 Task: Create a task  Create a feature for users to track and manage expenses within the app , assign it to team member softage.10@softage.net in the project Visionary and update the status of the task to  On Track  , set the priority of the task to High.
Action: Mouse moved to (52, 375)
Screenshot: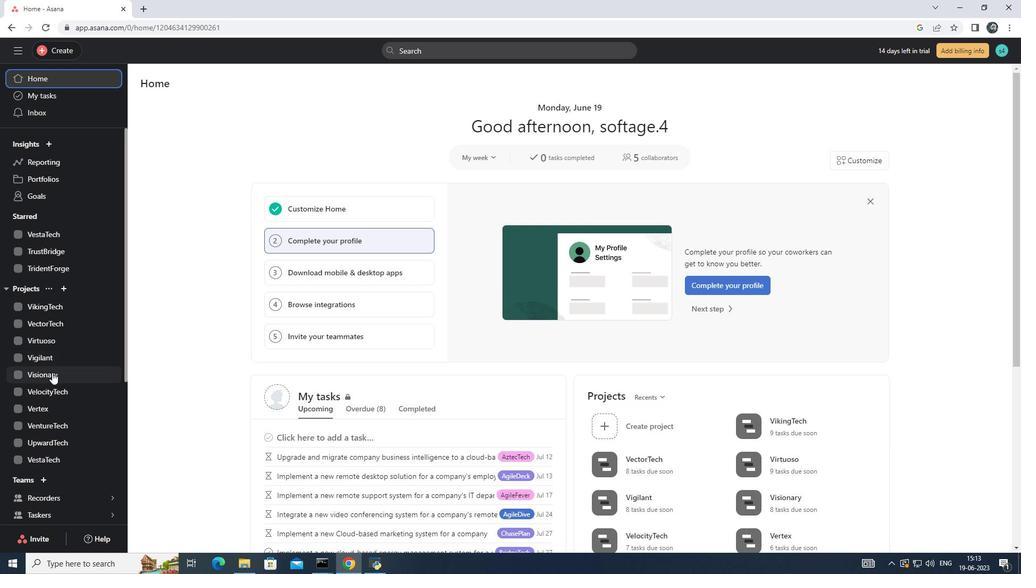
Action: Mouse pressed left at (52, 375)
Screenshot: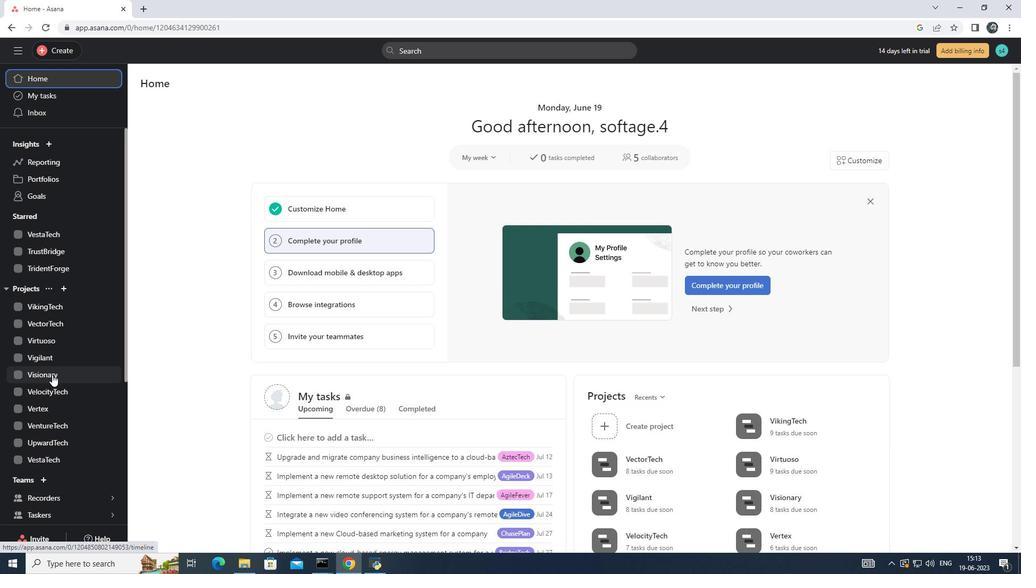 
Action: Mouse moved to (155, 130)
Screenshot: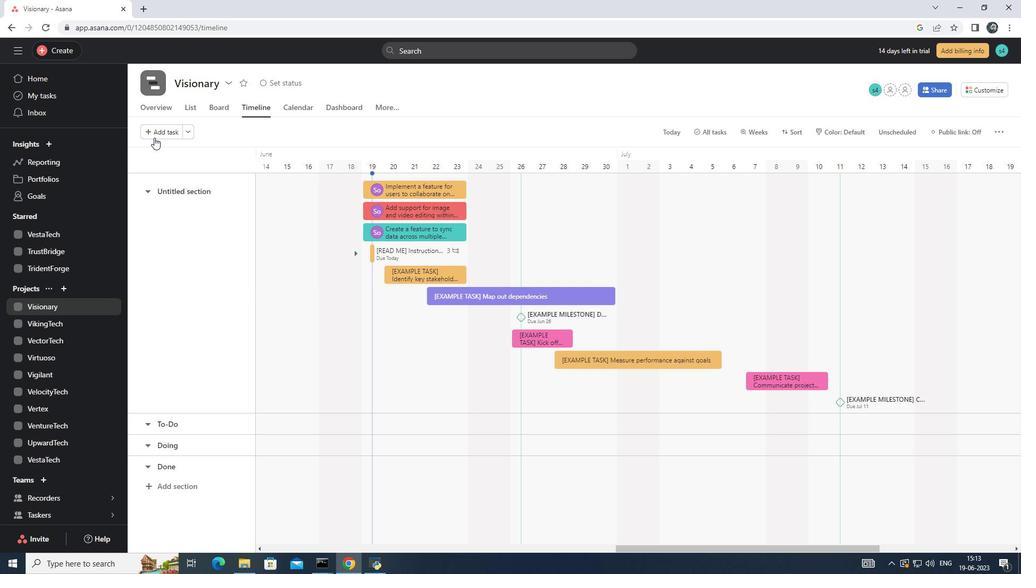 
Action: Mouse pressed left at (155, 130)
Screenshot: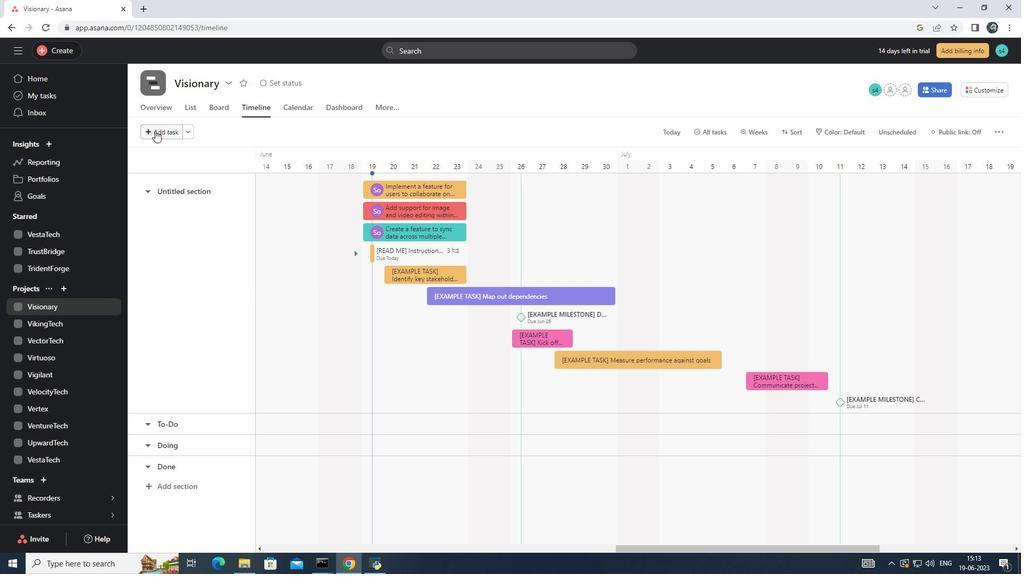 
Action: Mouse moved to (383, 191)
Screenshot: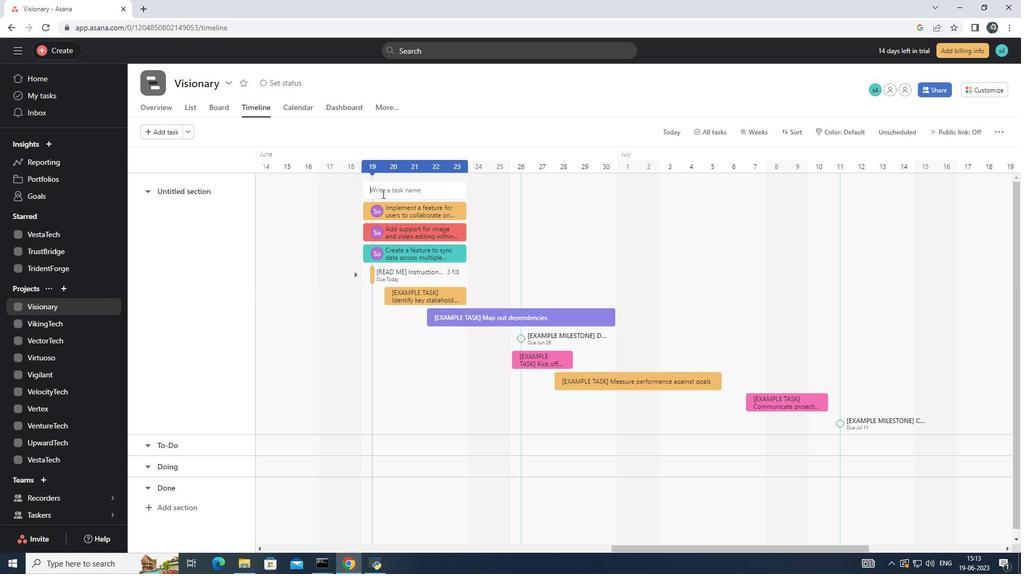 
Action: Mouse pressed left at (383, 191)
Screenshot: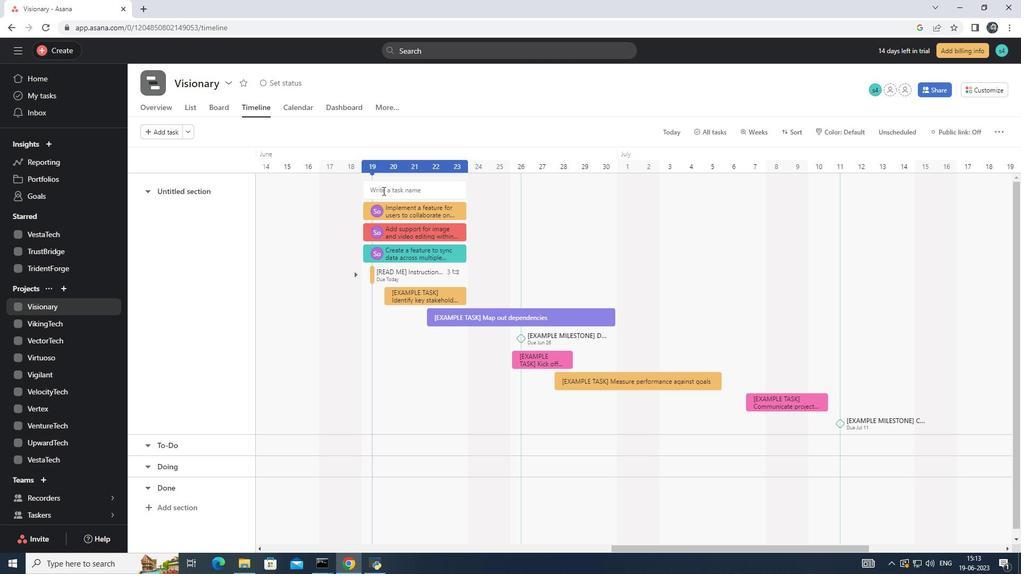 
Action: Key pressed <Key.shift>Create<Key.space>a<Key.space>feature<Key.space>for<Key.space>users<Key.space>to<Key.space>track<Key.space>and<Key.space>manage<Key.space>expenses<Key.space>within<Key.space>the<Key.space>app<Key.enter>
Screenshot: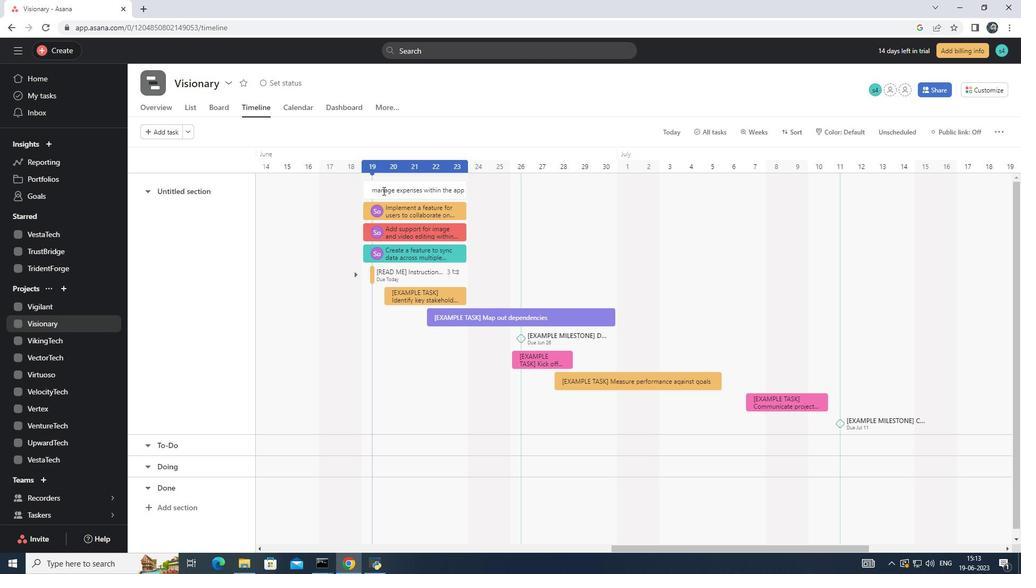 
Action: Mouse moved to (415, 190)
Screenshot: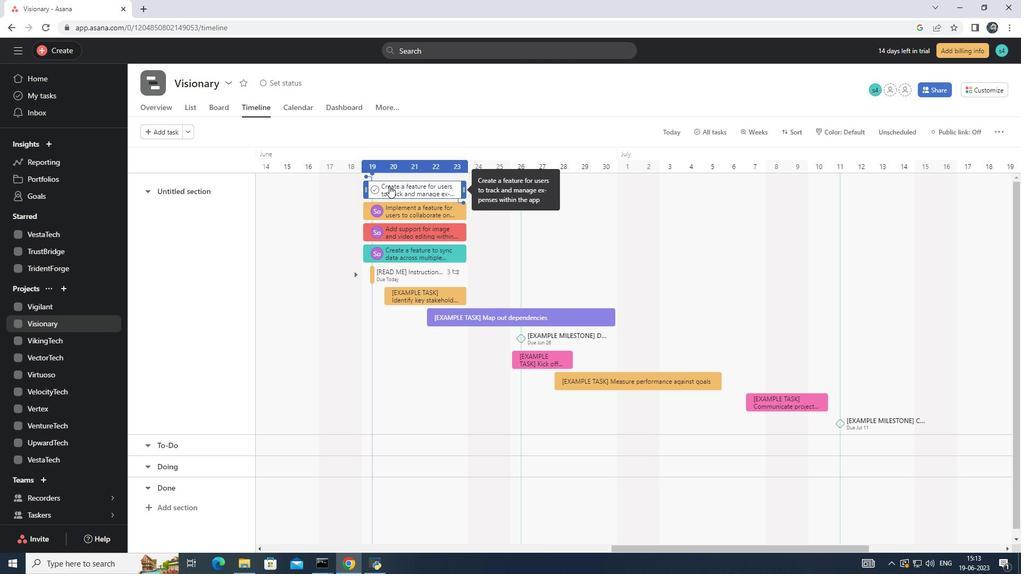 
Action: Mouse pressed left at (415, 190)
Screenshot: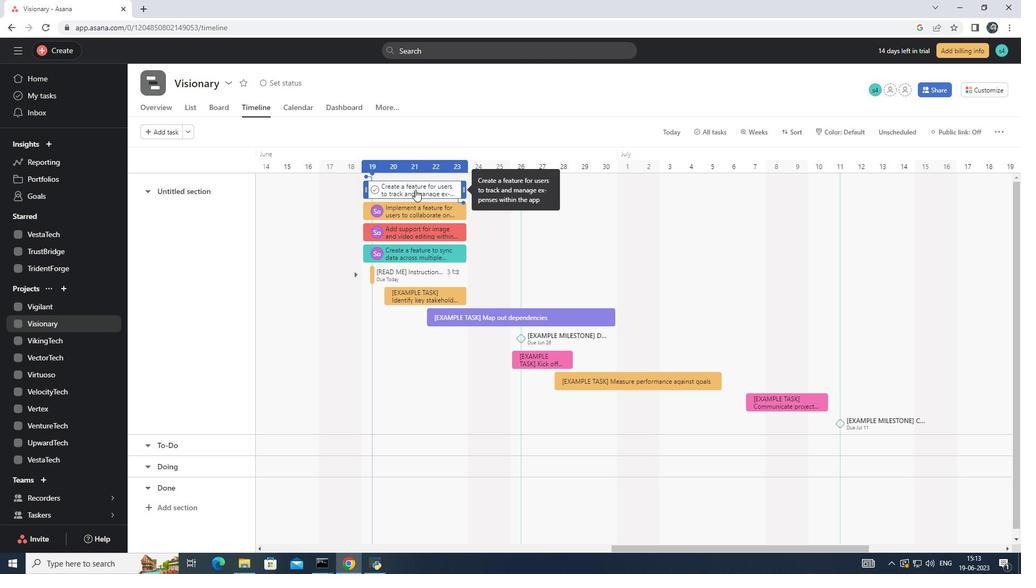 
Action: Mouse moved to (747, 207)
Screenshot: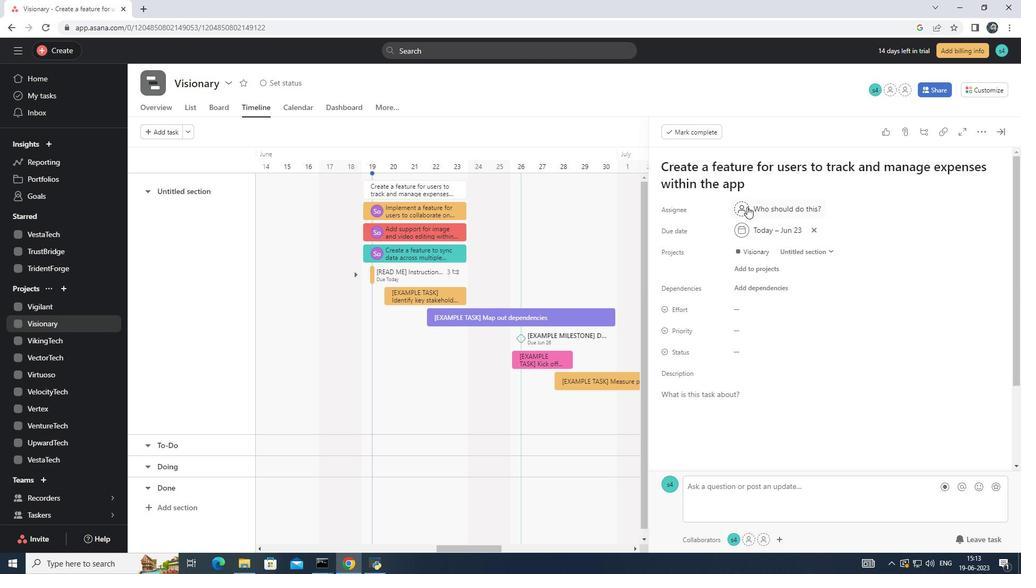 
Action: Mouse pressed left at (747, 207)
Screenshot: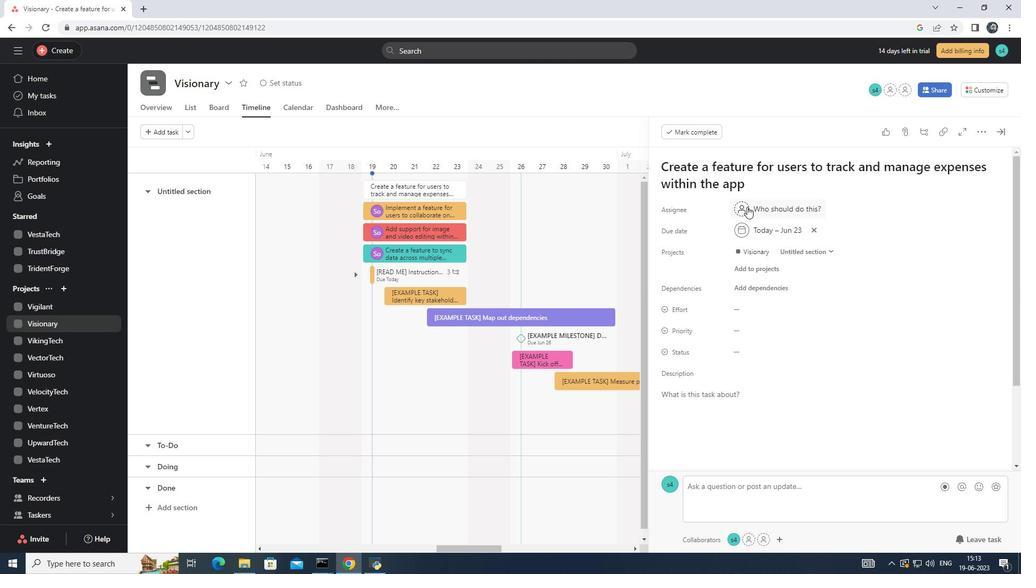 
Action: Mouse moved to (768, 208)
Screenshot: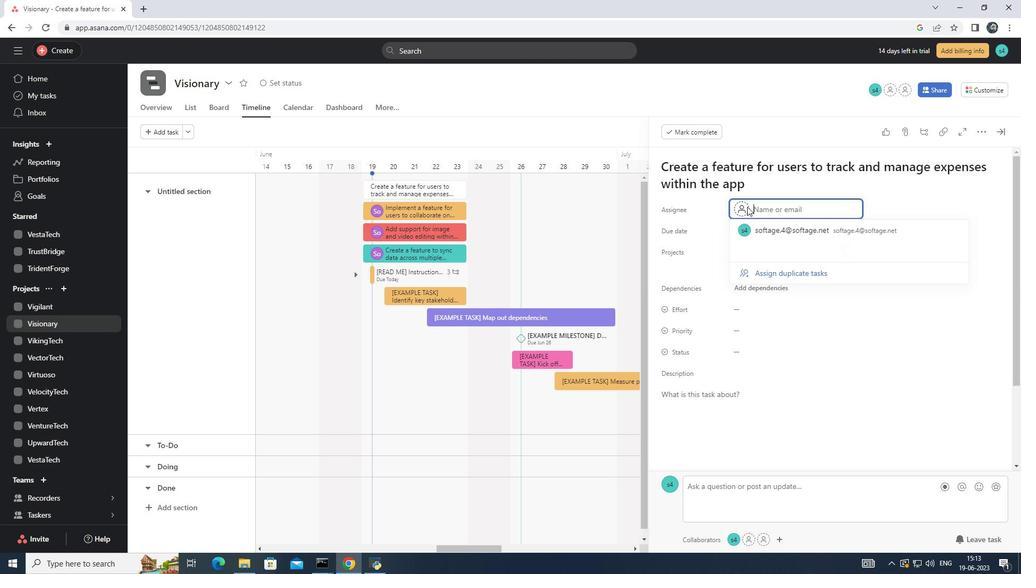 
Action: Key pressed softage.10<Key.shift>@softage.net<Key.enter>
Screenshot: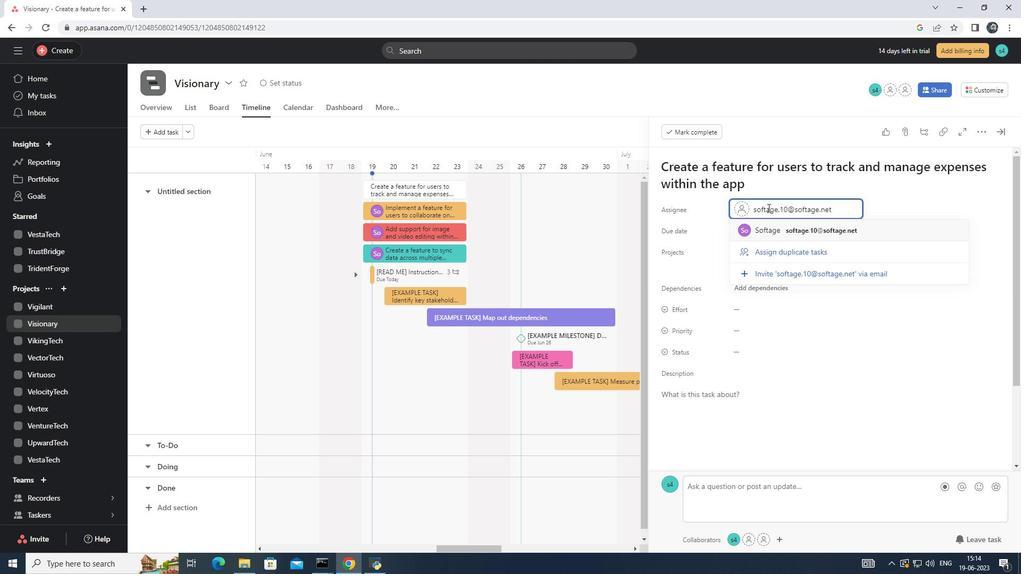 
Action: Mouse moved to (766, 352)
Screenshot: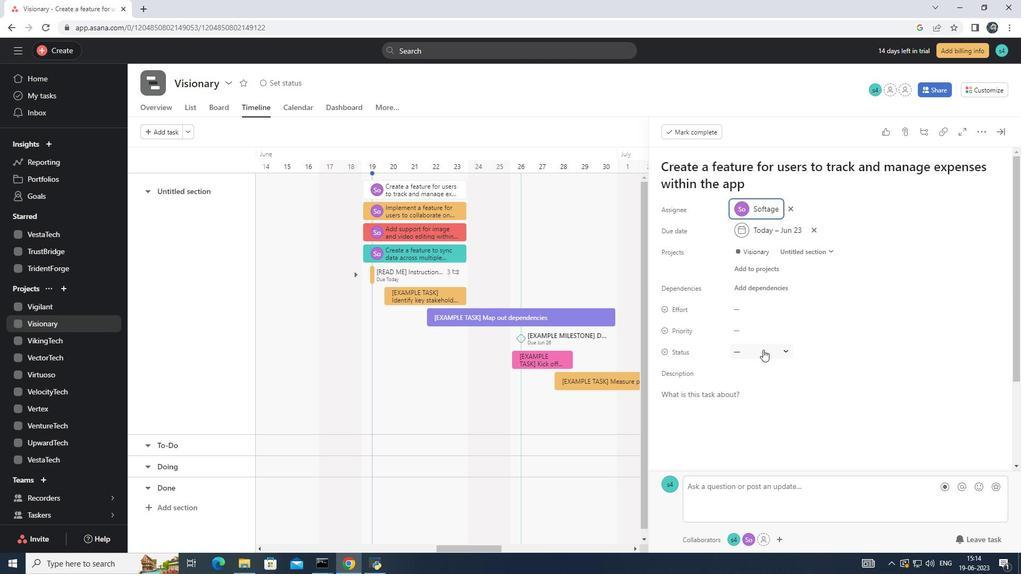 
Action: Mouse pressed left at (766, 352)
Screenshot: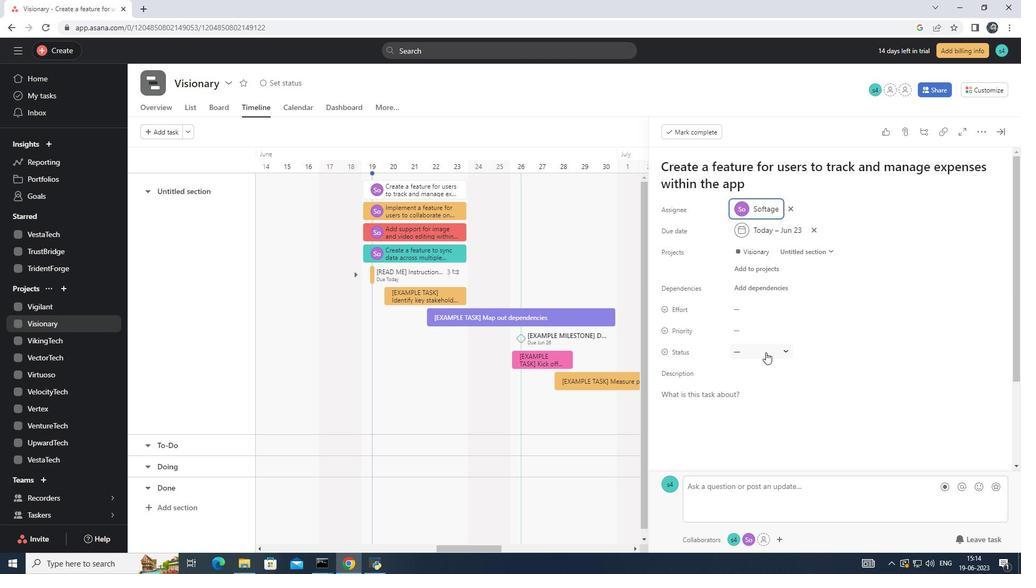 
Action: Mouse moved to (784, 388)
Screenshot: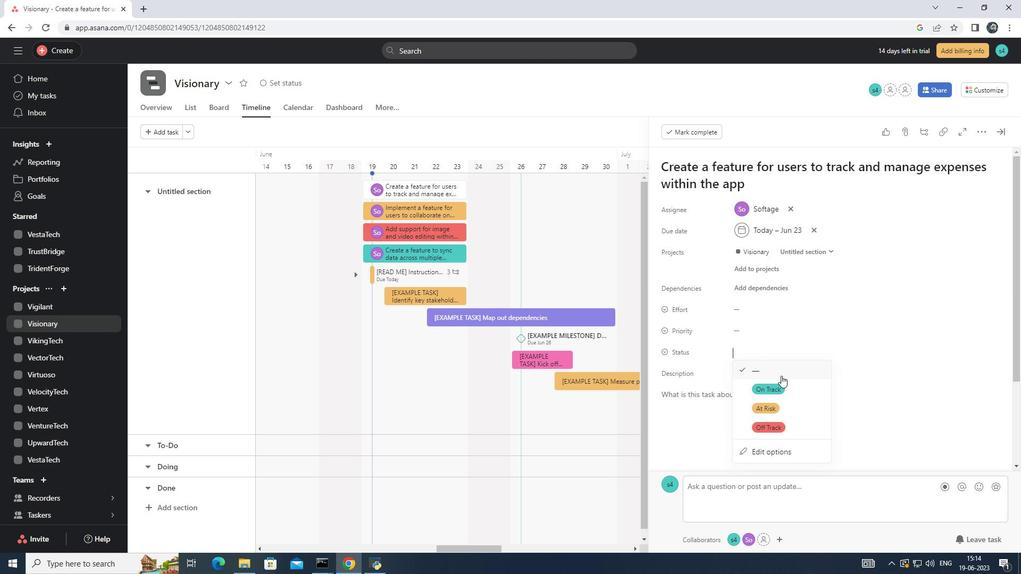 
Action: Mouse pressed left at (784, 388)
Screenshot: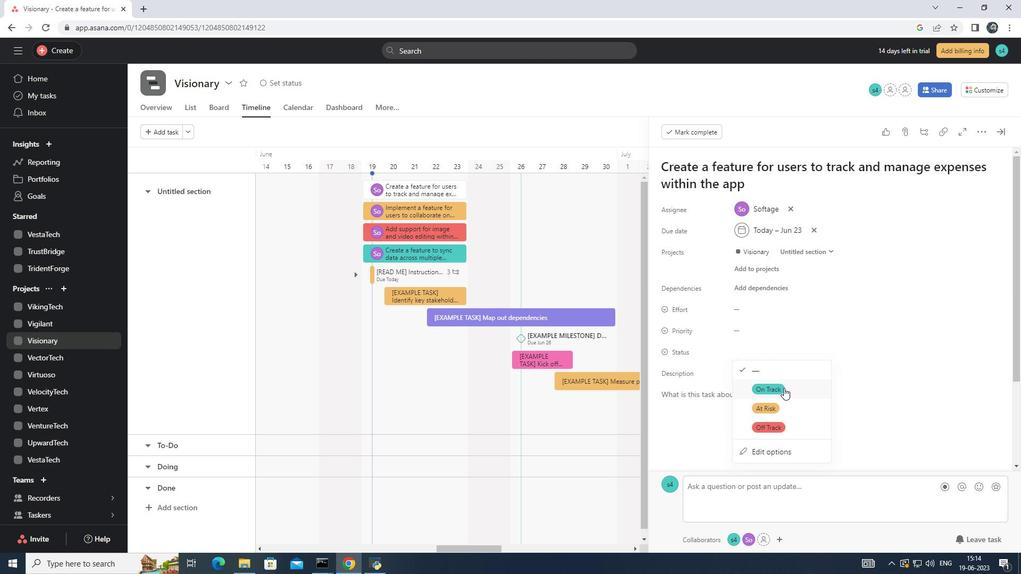 
Action: Mouse moved to (758, 331)
Screenshot: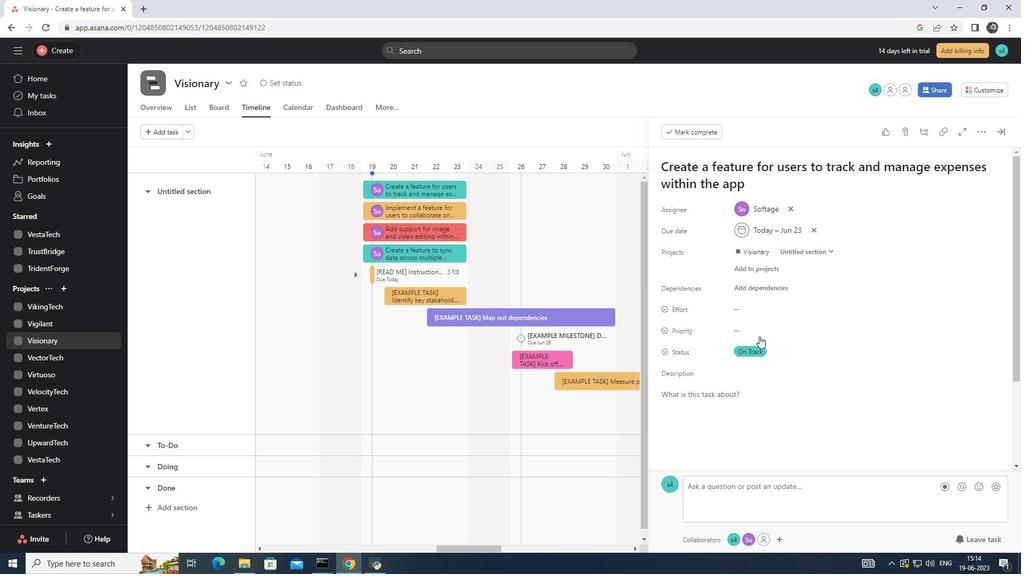 
Action: Mouse pressed left at (758, 331)
Screenshot: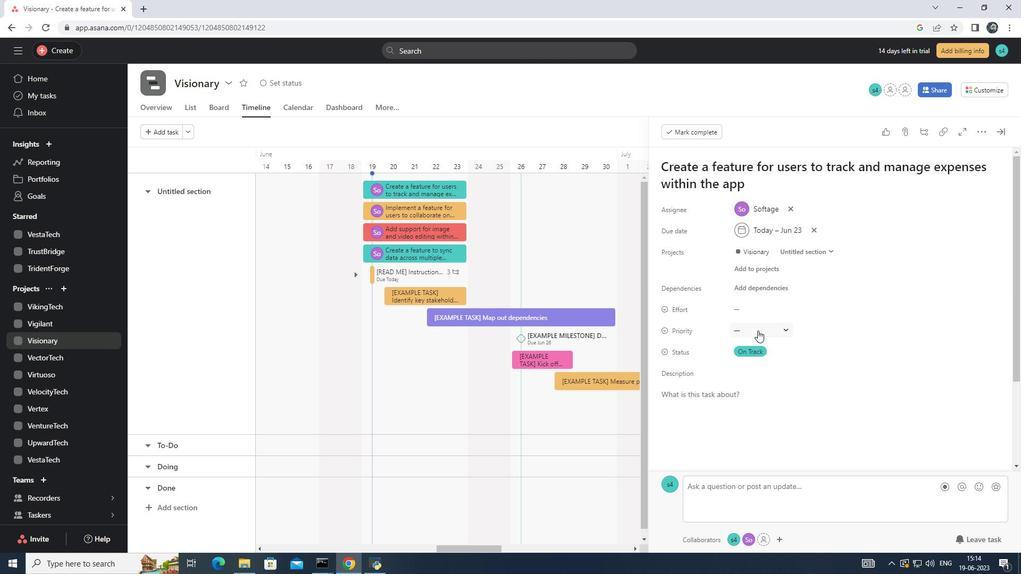 
Action: Mouse moved to (787, 369)
Screenshot: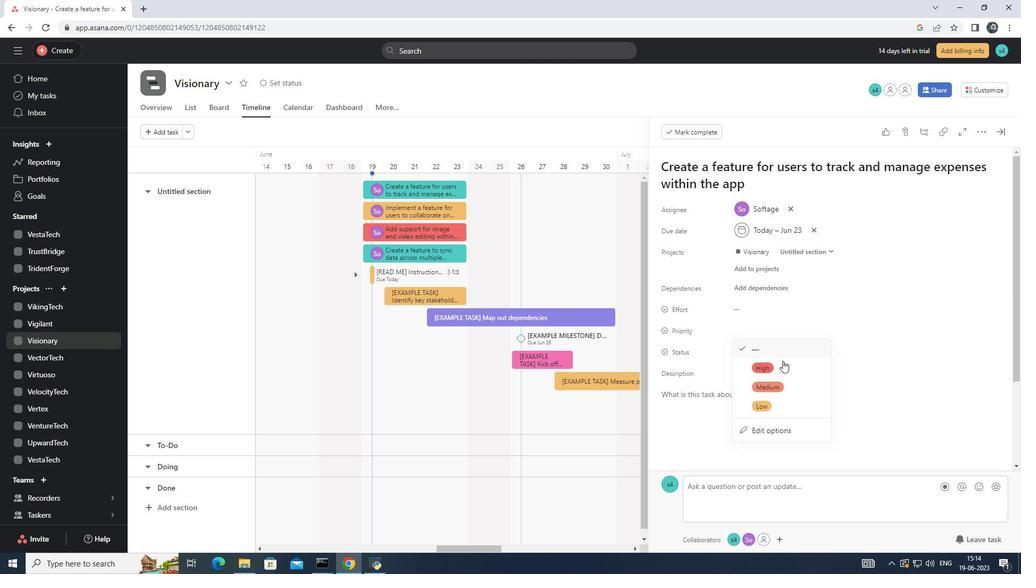 
Action: Mouse pressed left at (787, 369)
Screenshot: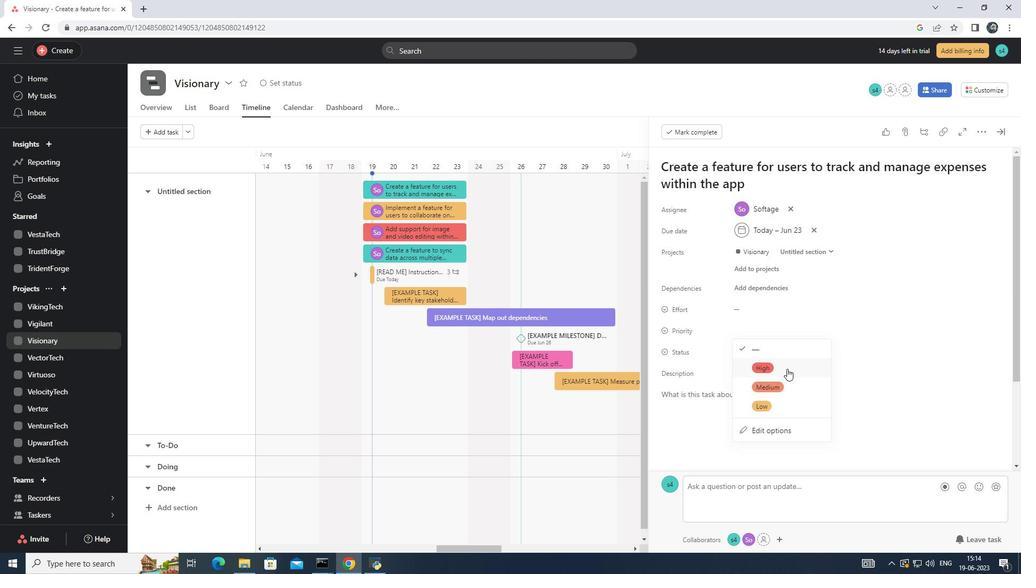 
Action: Mouse moved to (788, 369)
Screenshot: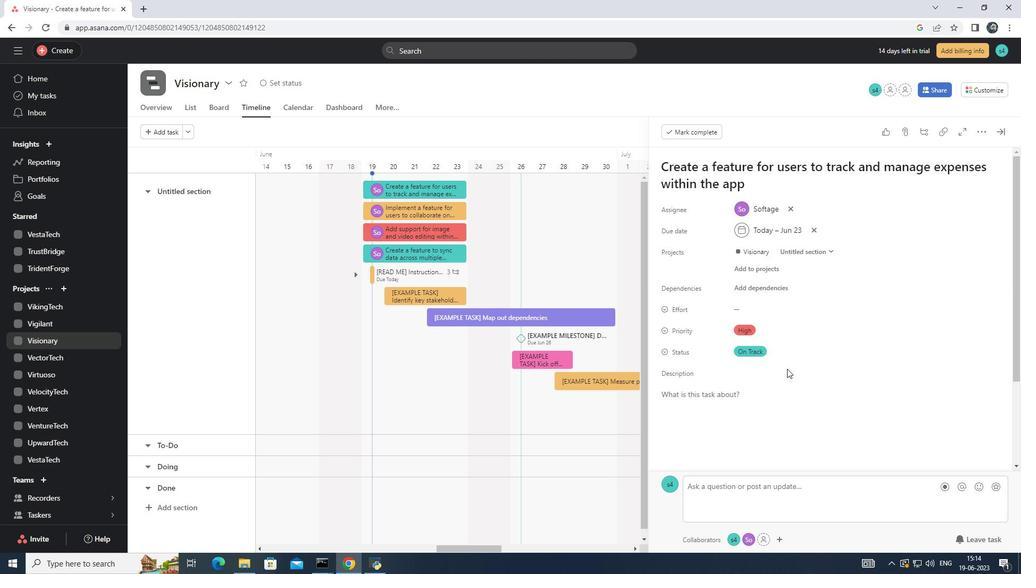 
